 Task: Add Four Sigmatic Organic Chai Latte with Reishi Mushroom Mix to the cart.
Action: Mouse pressed left at (24, 99)
Screenshot: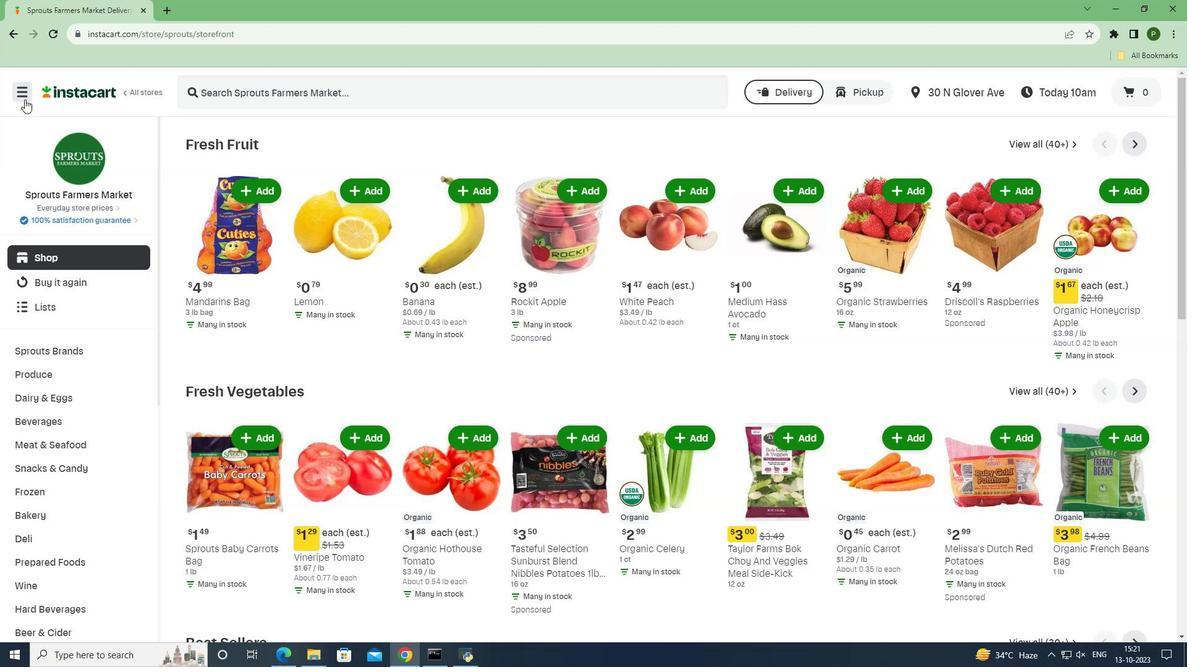 
Action: Mouse moved to (45, 324)
Screenshot: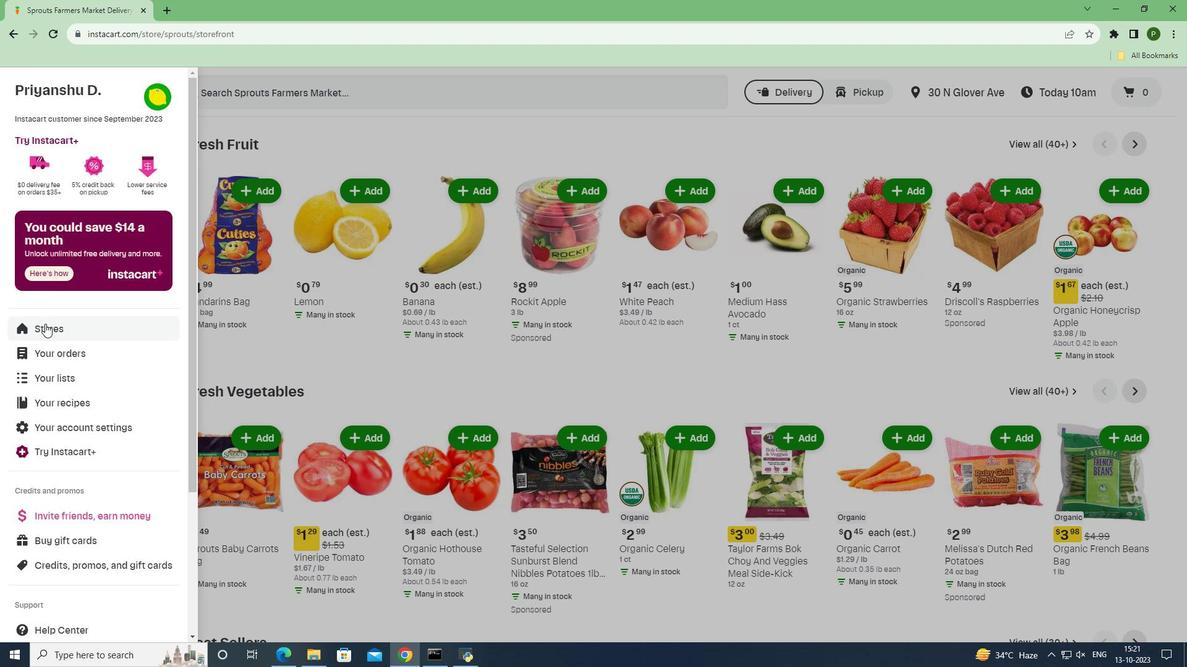 
Action: Mouse pressed left at (45, 324)
Screenshot: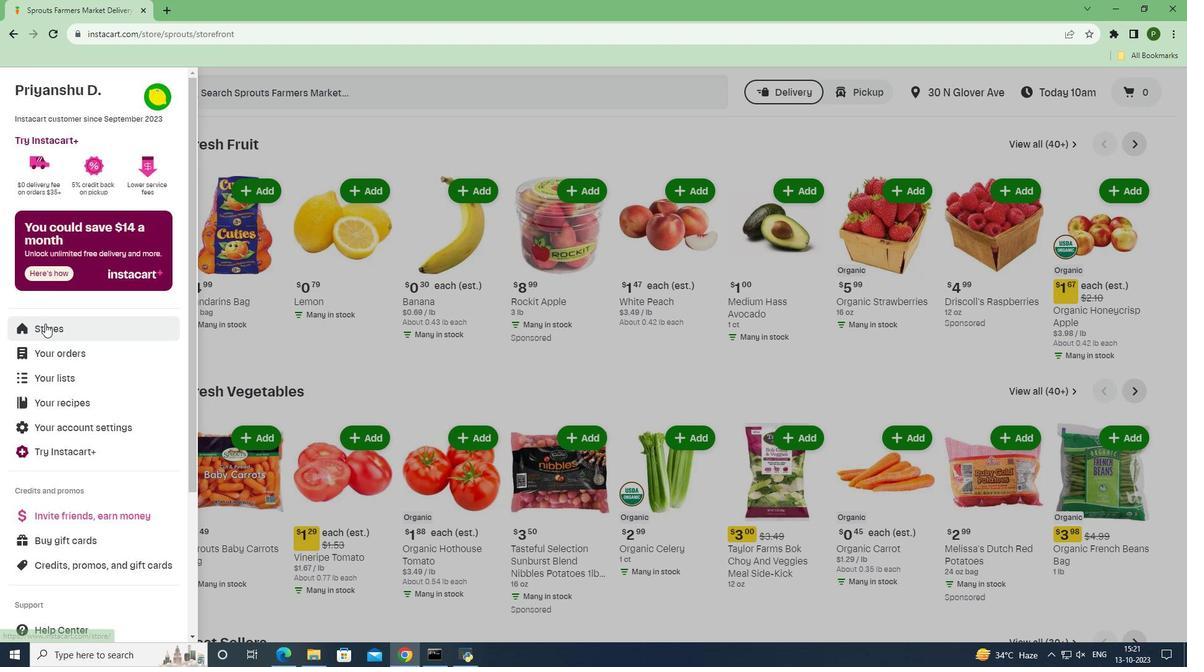 
Action: Mouse moved to (270, 149)
Screenshot: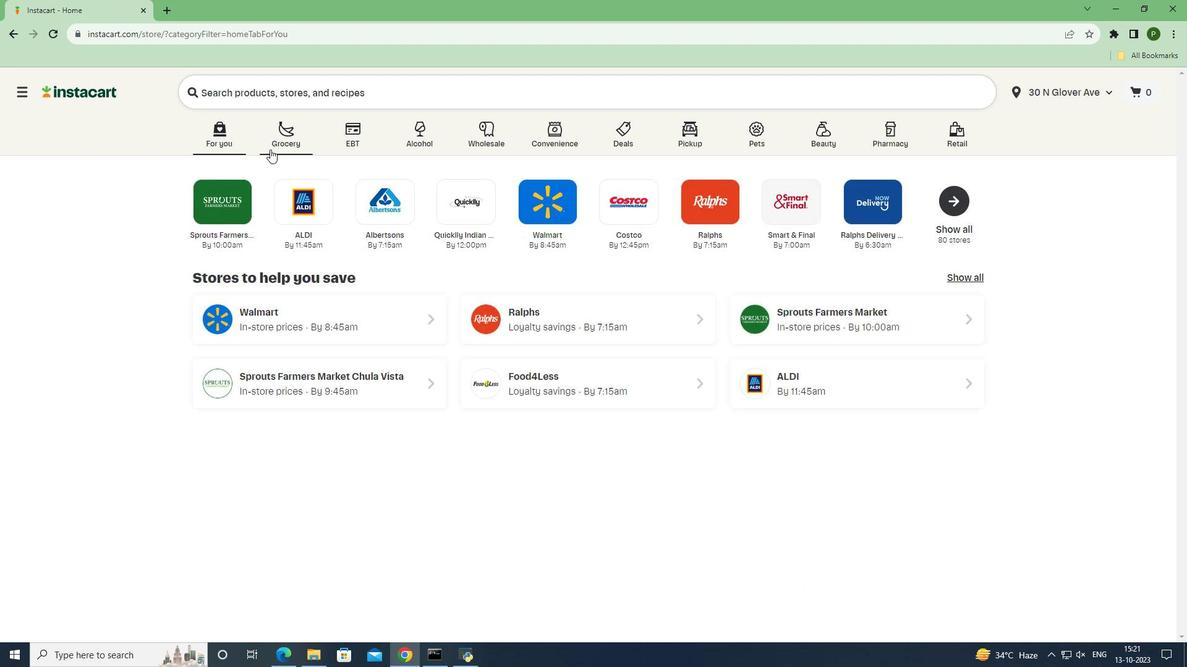 
Action: Mouse pressed left at (270, 149)
Screenshot: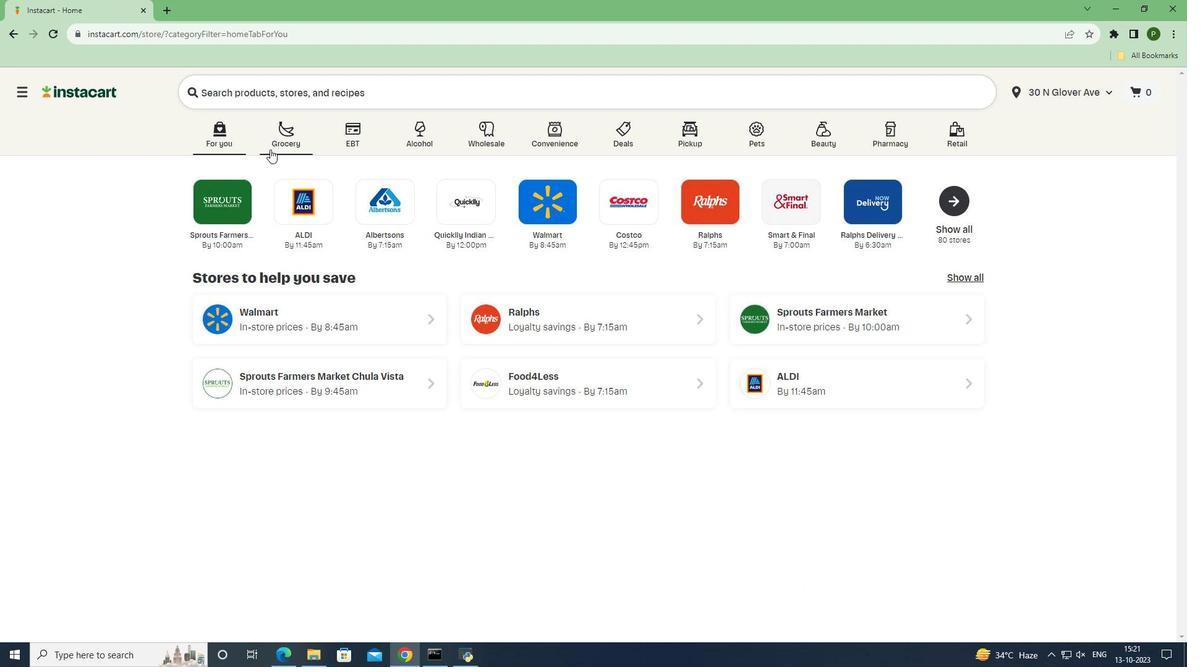 
Action: Mouse moved to (804, 295)
Screenshot: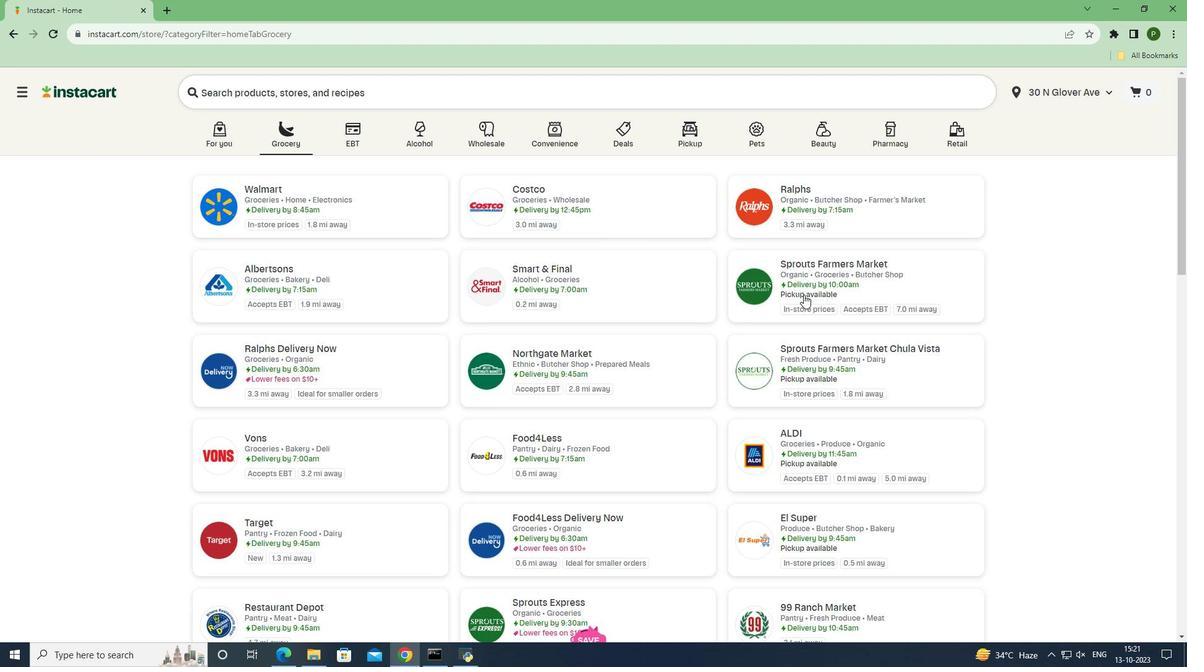 
Action: Mouse pressed left at (804, 295)
Screenshot: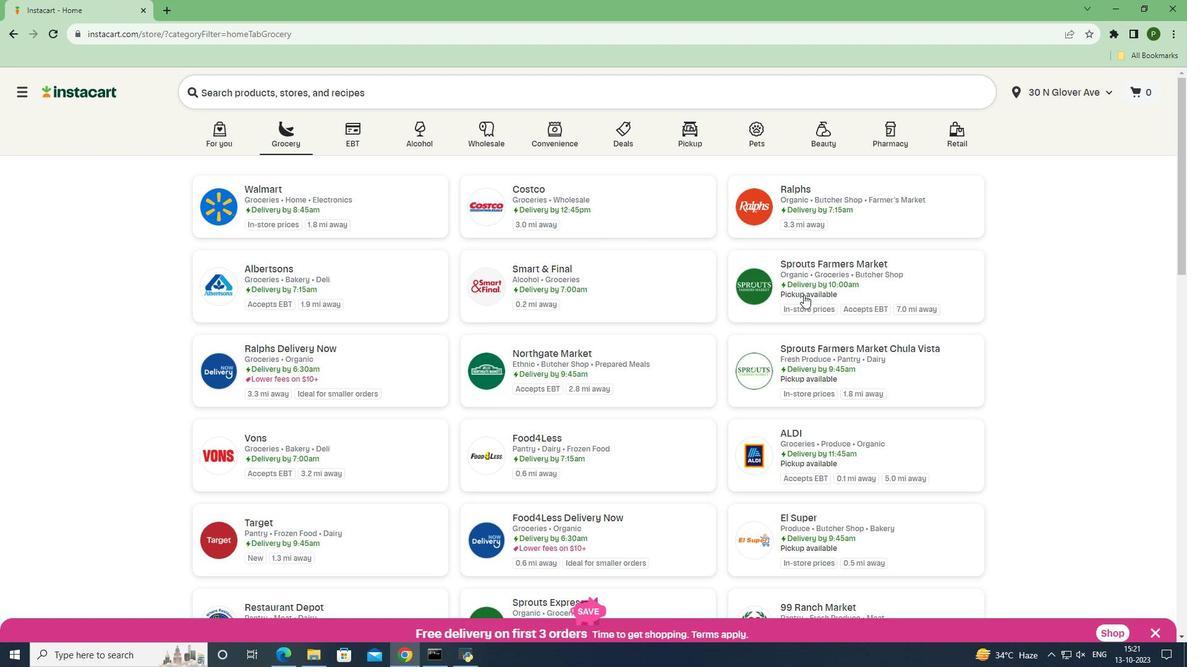 
Action: Mouse moved to (107, 428)
Screenshot: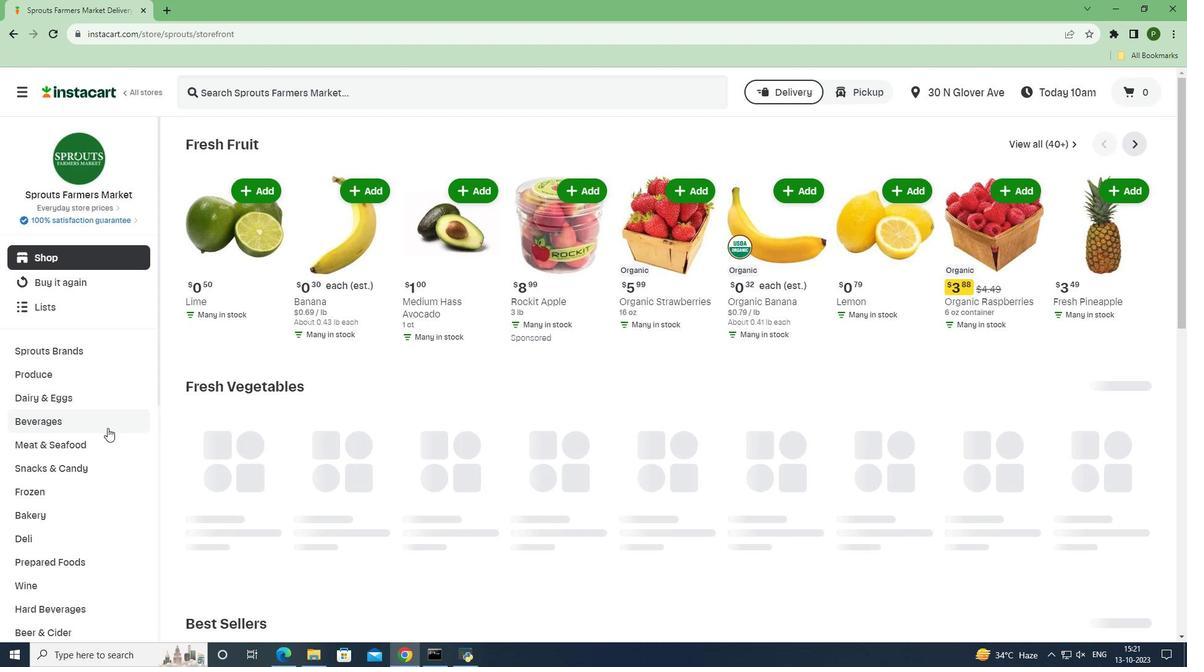 
Action: Mouse pressed left at (107, 428)
Screenshot: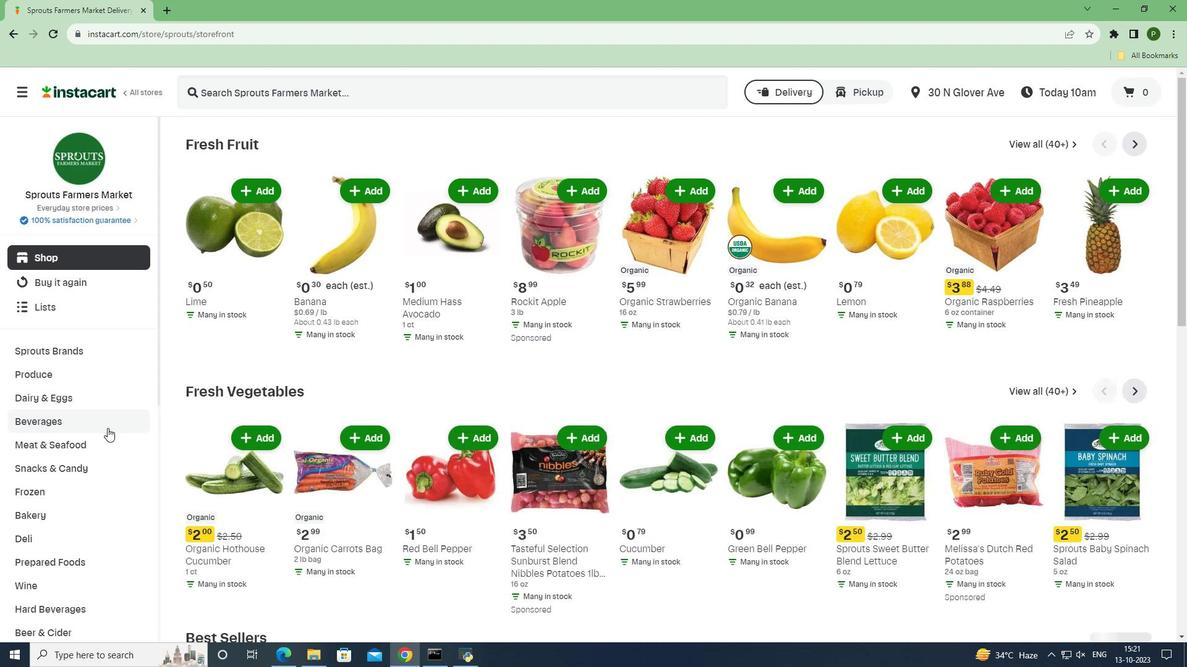 
Action: Mouse moved to (1074, 179)
Screenshot: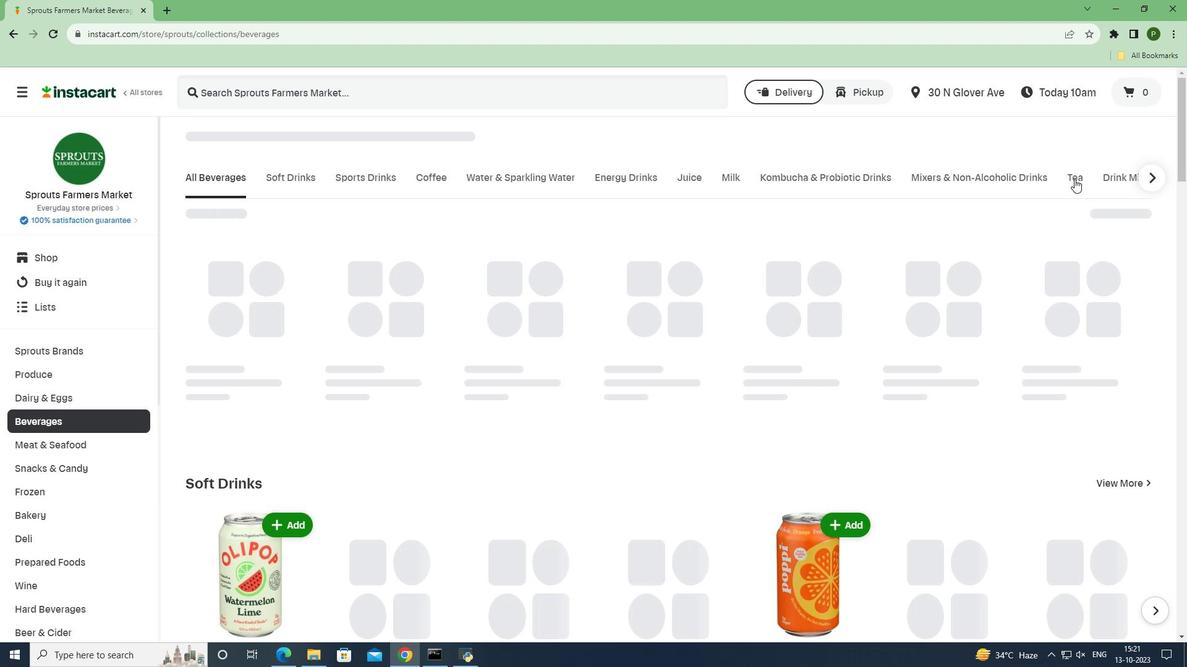 
Action: Mouse pressed left at (1074, 179)
Screenshot: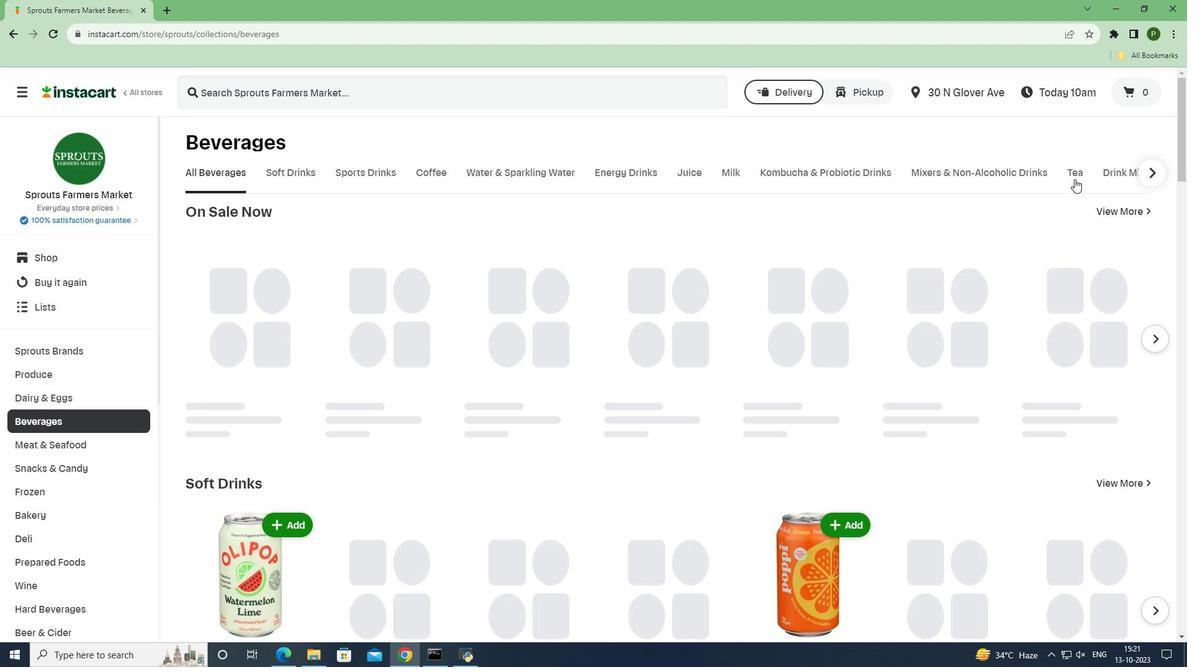 
Action: Mouse moved to (1074, 179)
Screenshot: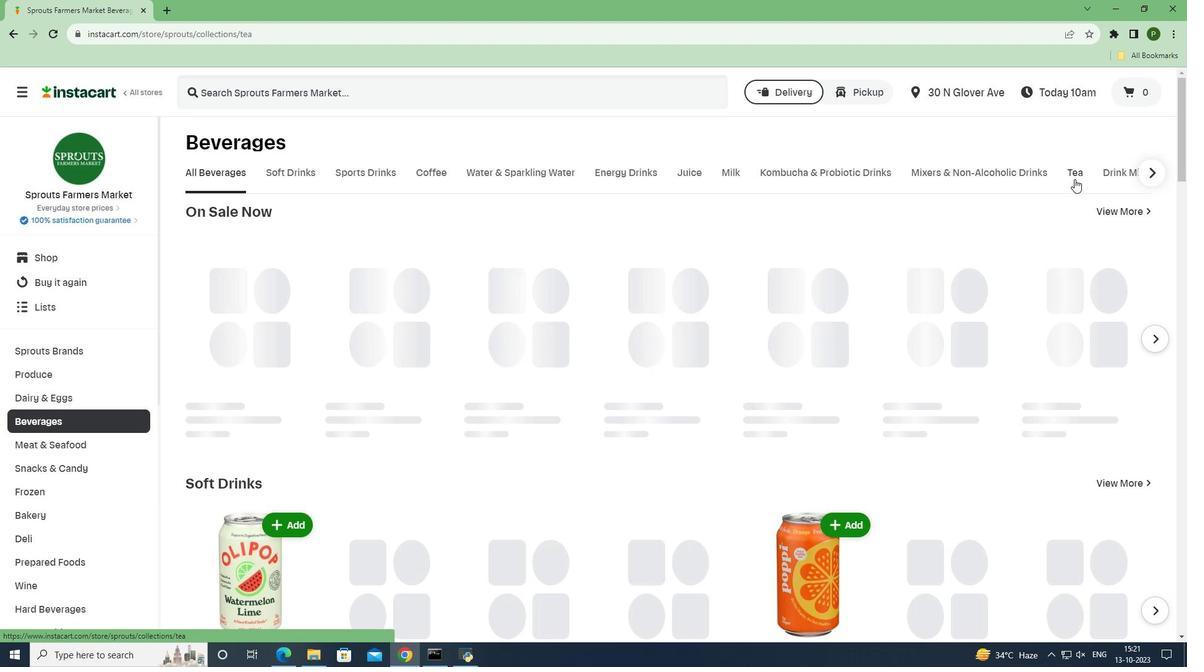 
Action: Mouse pressed left at (1074, 179)
Screenshot: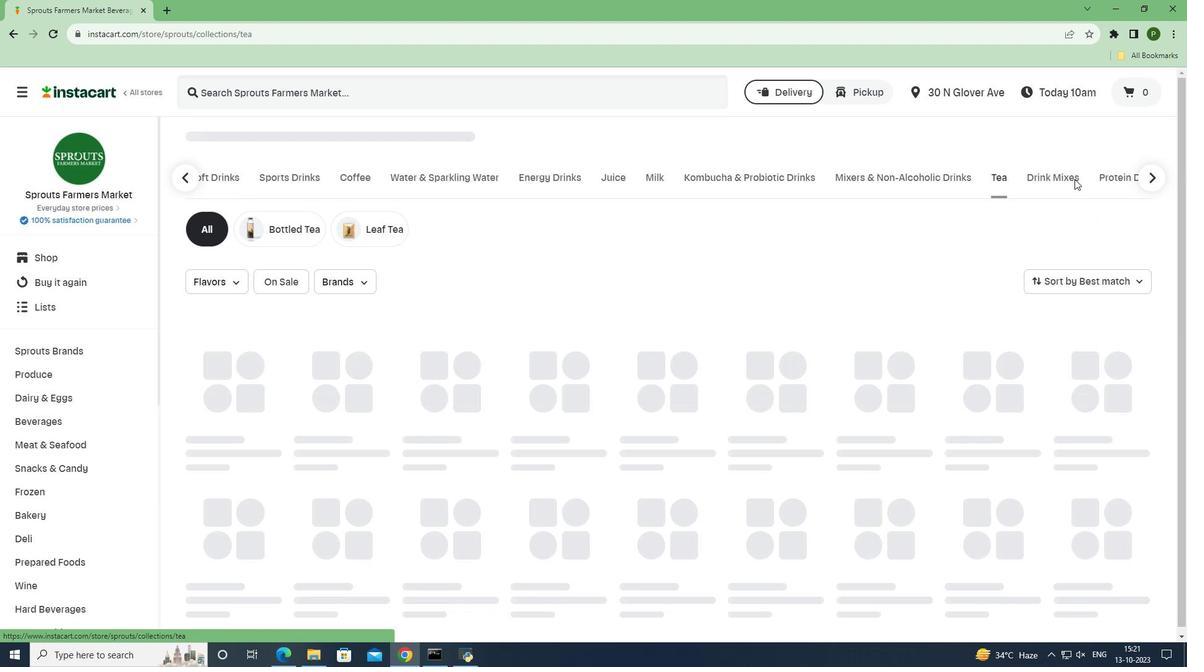 
Action: Mouse moved to (367, 96)
Screenshot: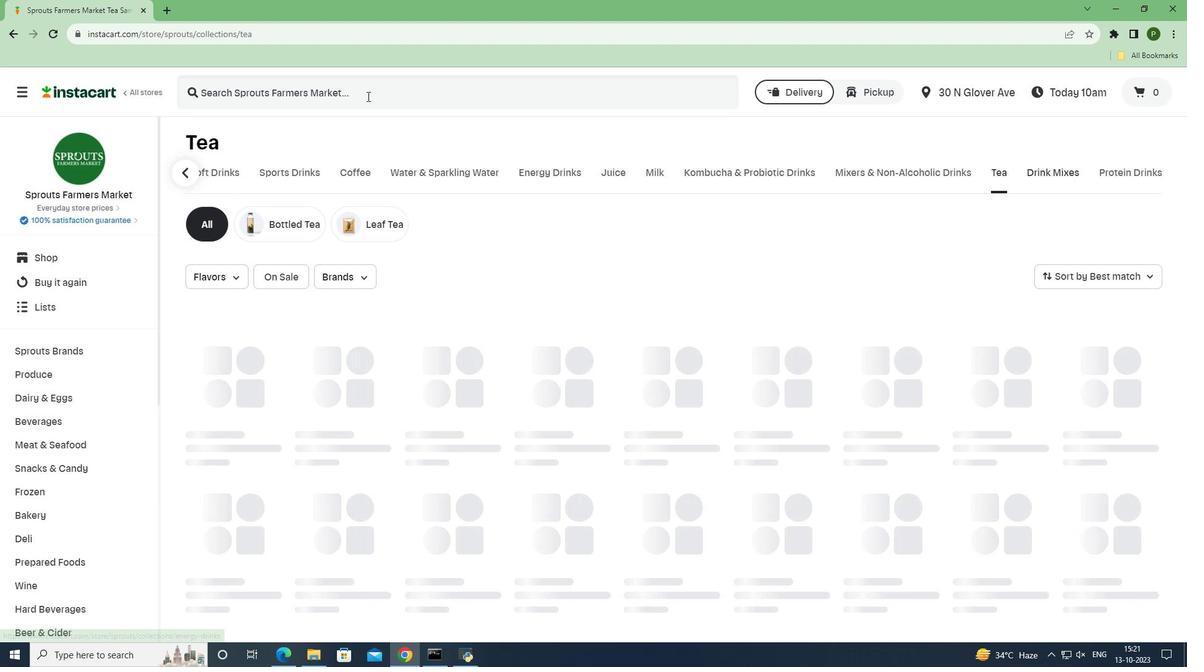 
Action: Mouse pressed left at (367, 96)
Screenshot: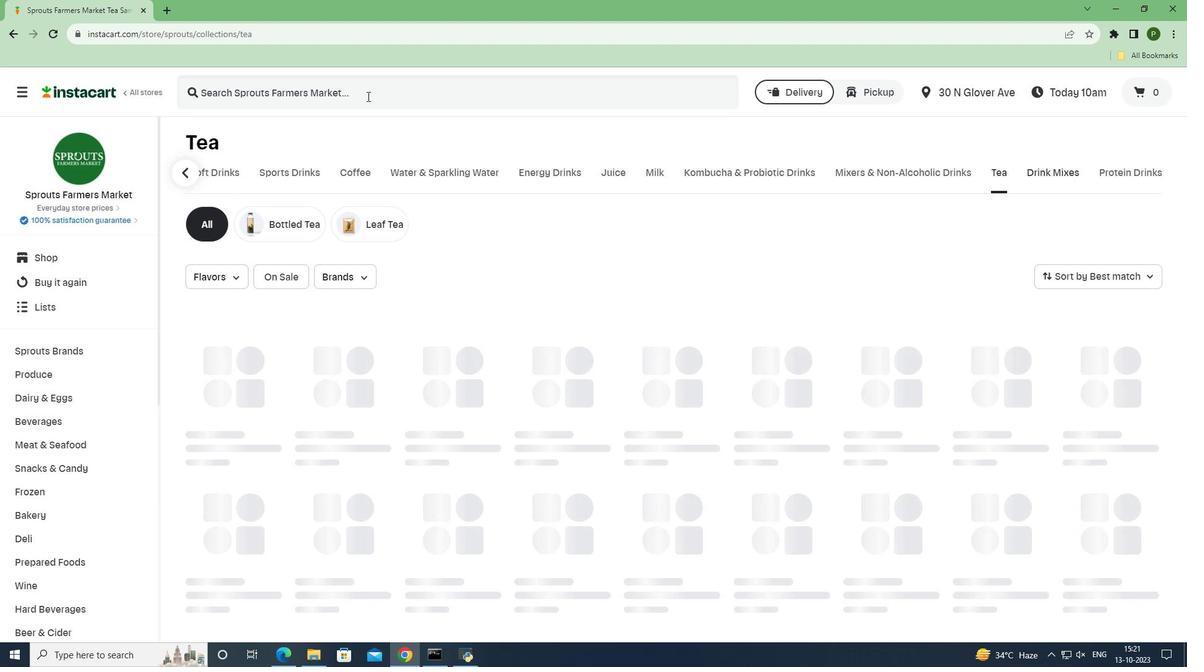 
Action: Key pressed <Key.caps_lock><Key.caps_lock>f<Key.caps_lock>OUR<Key.space><Key.caps_lock>s<Key.caps_lock>IGMATIC<Key.space><Key.caps_lock>o<Key.caps_lock>RGANIC<Key.space><Key.caps_lock>c<Key.caps_lock>HAI<Key.space><Key.caps_lock>l<Key.caps_lock>ATTE<Key.space>WITH<Key.space><Key.caps_lock>r<Key.caps_lock>EISHI<Key.space><Key.caps_lock>m<Key.caps_lock>USHROOM<Key.space><Key.caps_lock>nm<Key.caps_lock>IX<Key.space><Key.enter>
Screenshot: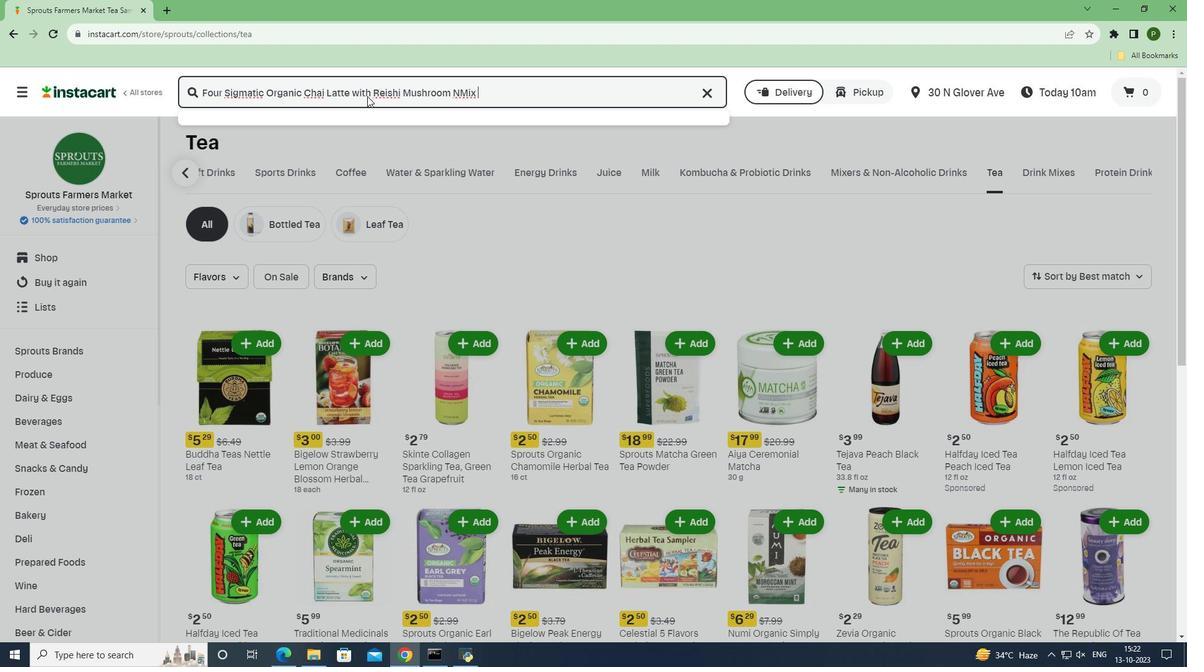 
Action: Mouse moved to (345, 236)
Screenshot: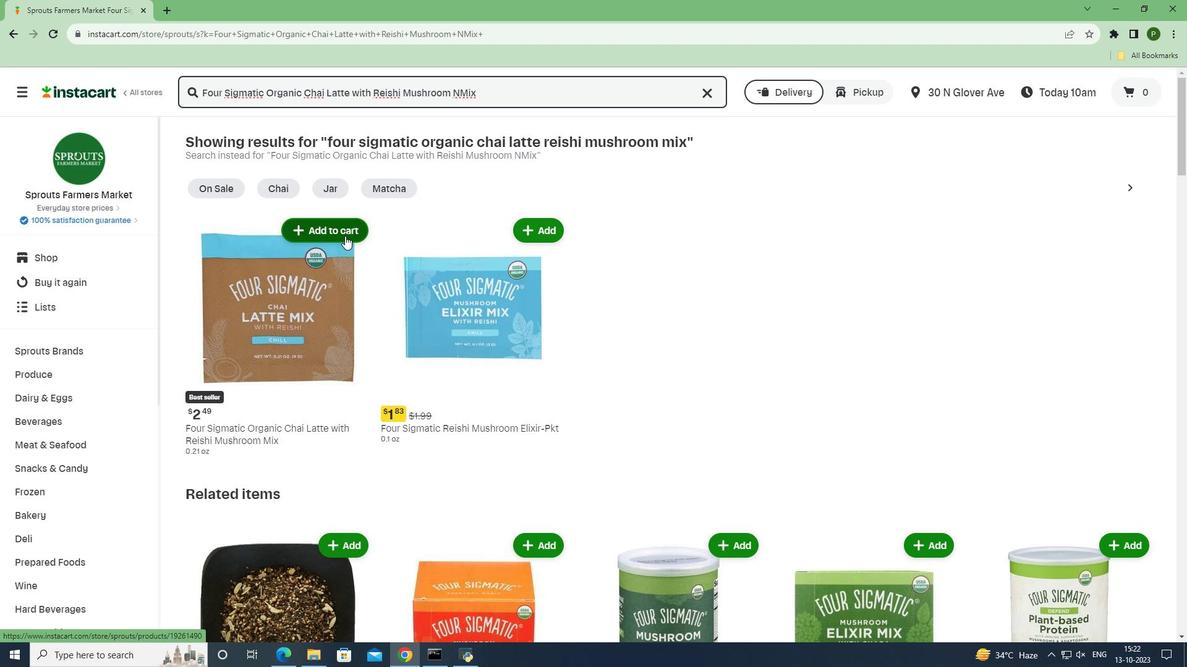 
Action: Mouse pressed left at (345, 236)
Screenshot: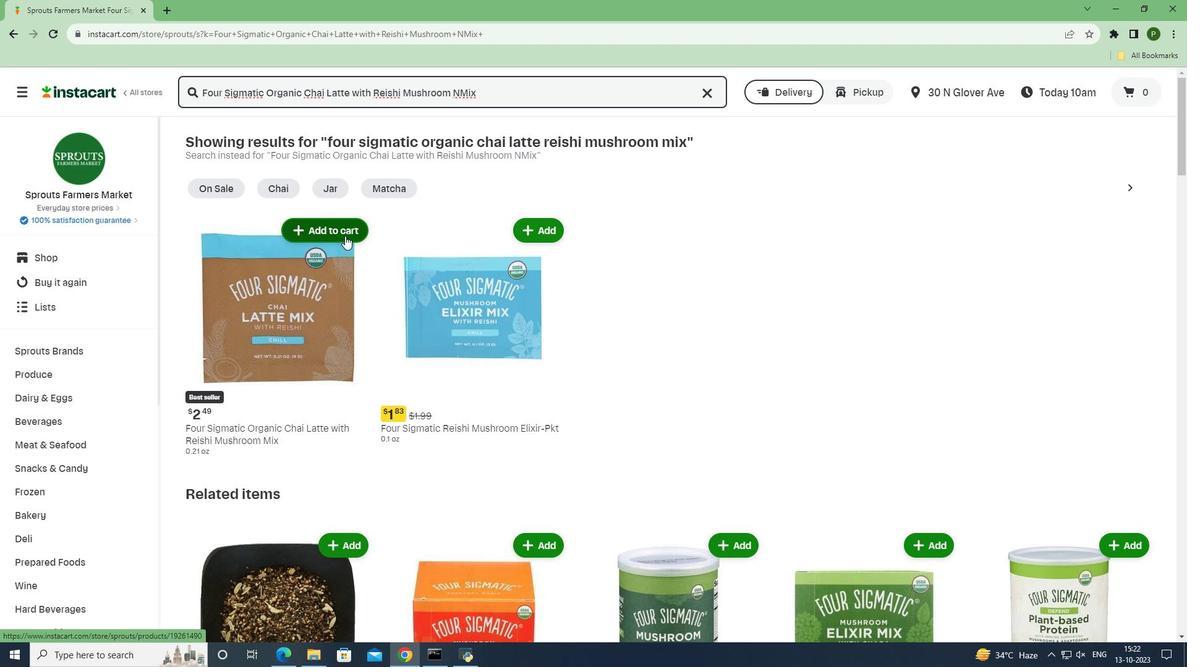 
Action: Mouse moved to (374, 294)
Screenshot: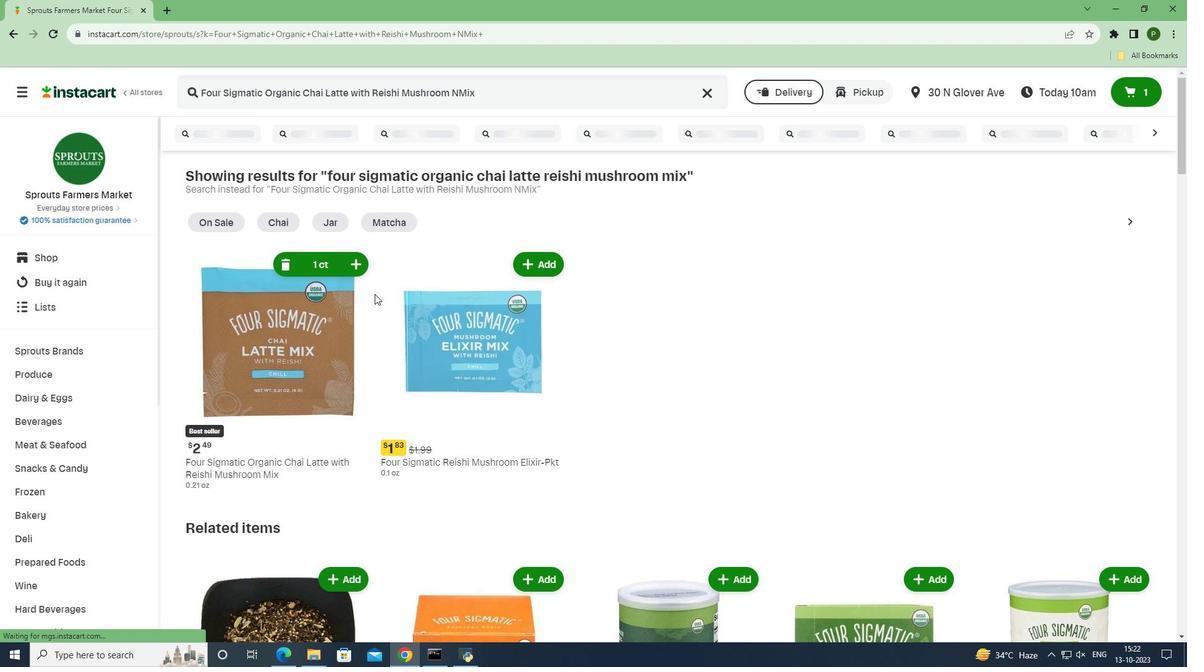 
